 Task: Apply the filter "Free" in the GitHub marketplace.
Action: Mouse moved to (129, 85)
Screenshot: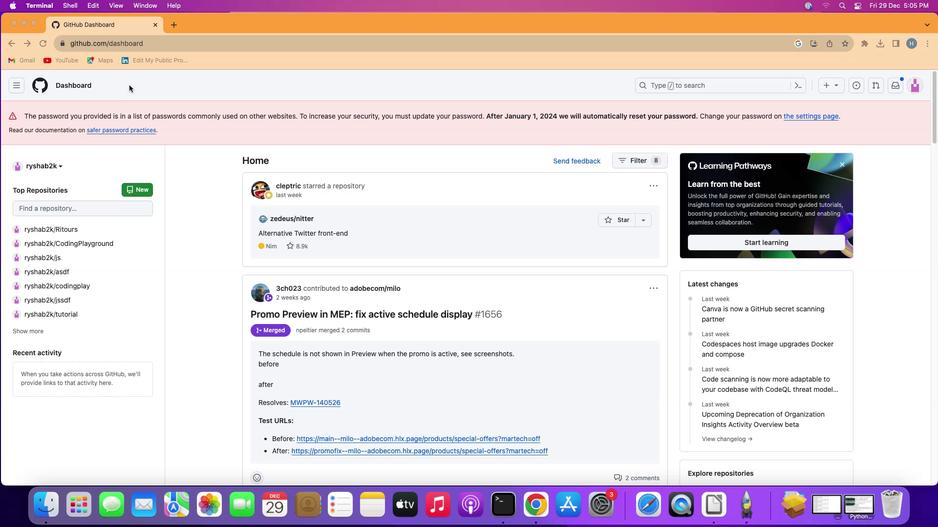 
Action: Mouse pressed left at (129, 85)
Screenshot: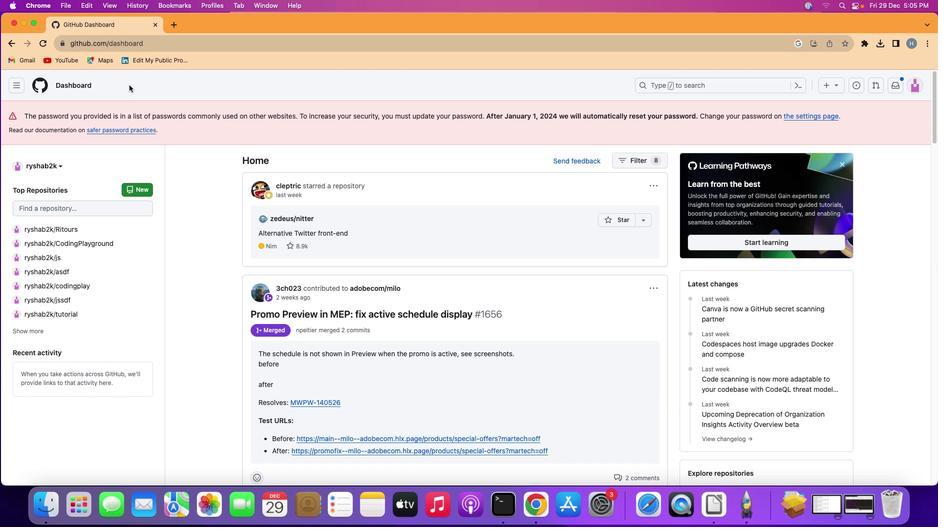 
Action: Mouse moved to (17, 82)
Screenshot: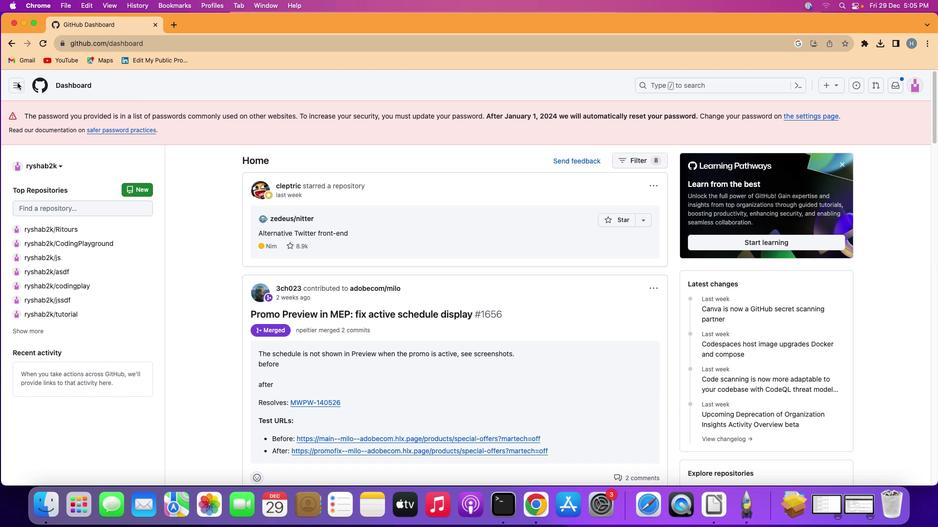 
Action: Mouse pressed left at (17, 82)
Screenshot: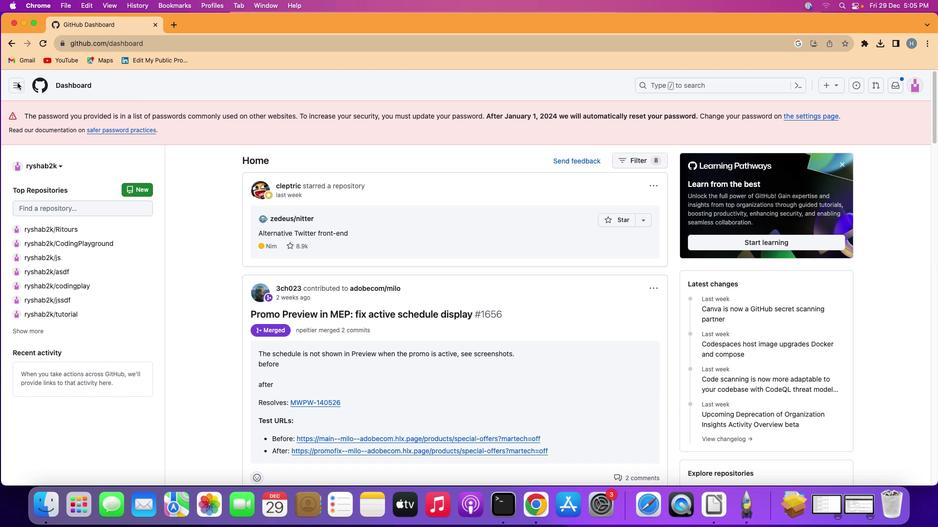 
Action: Mouse moved to (77, 228)
Screenshot: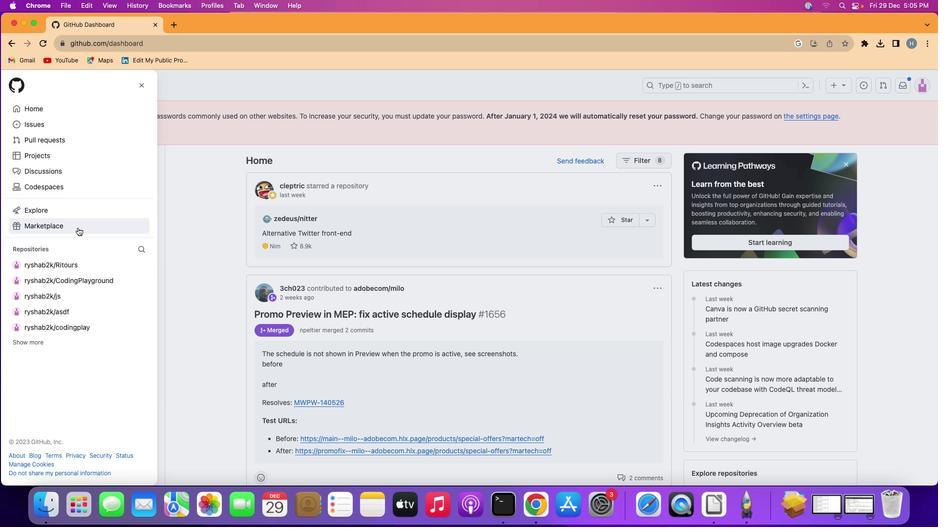 
Action: Mouse pressed left at (77, 228)
Screenshot: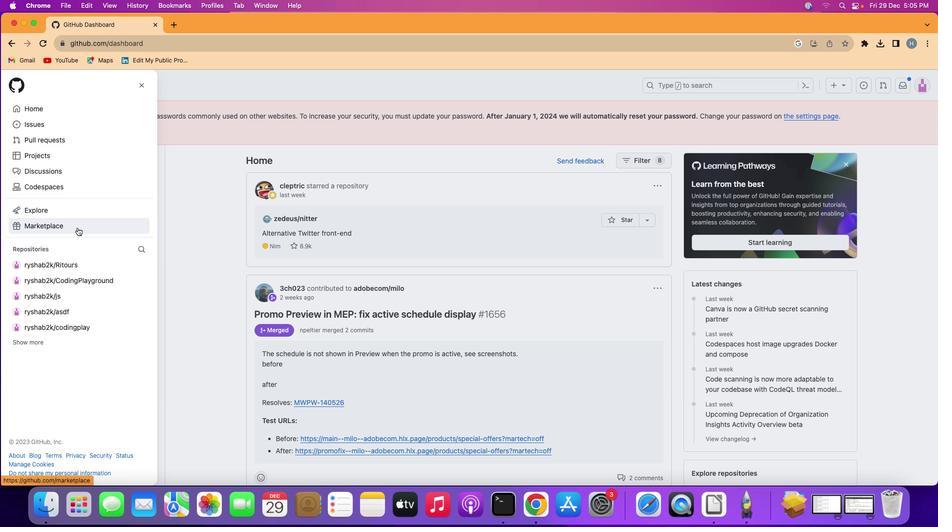 
Action: Mouse moved to (287, 363)
Screenshot: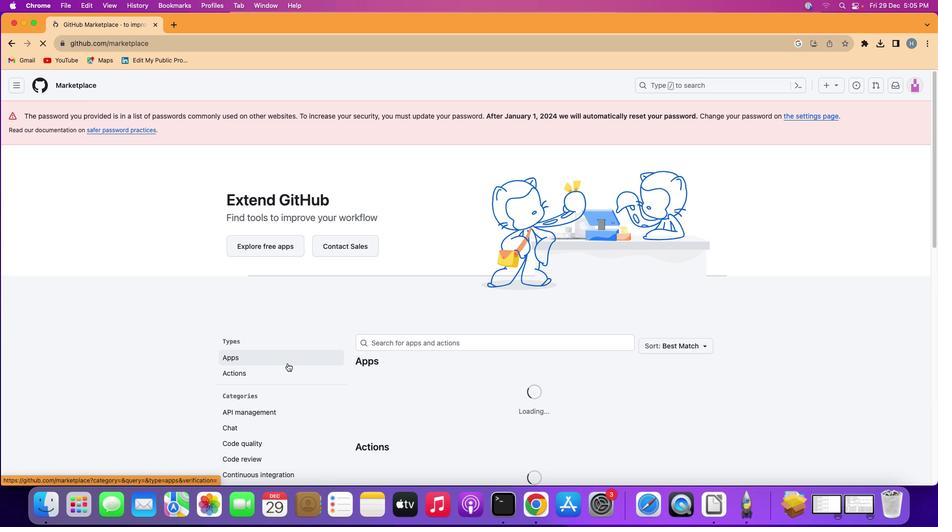 
Action: Mouse scrolled (287, 363) with delta (0, 0)
Screenshot: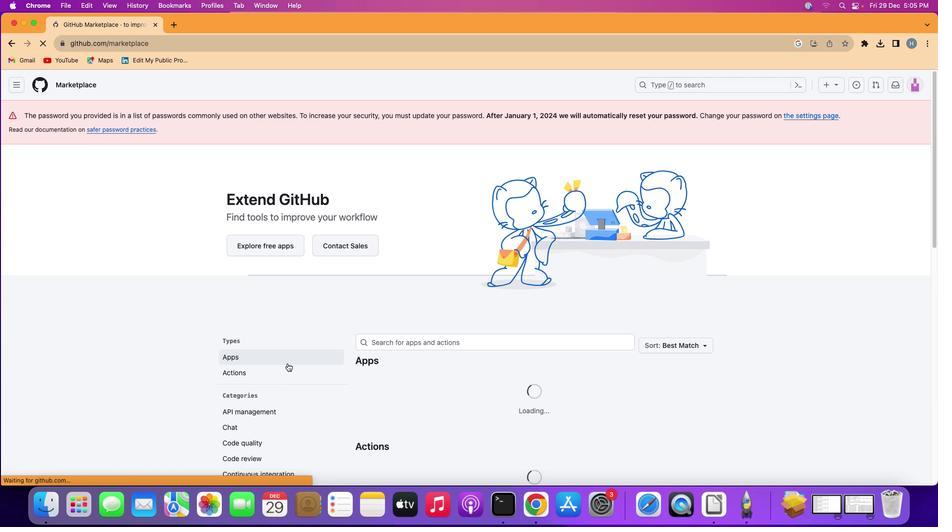 
Action: Mouse scrolled (287, 363) with delta (0, 0)
Screenshot: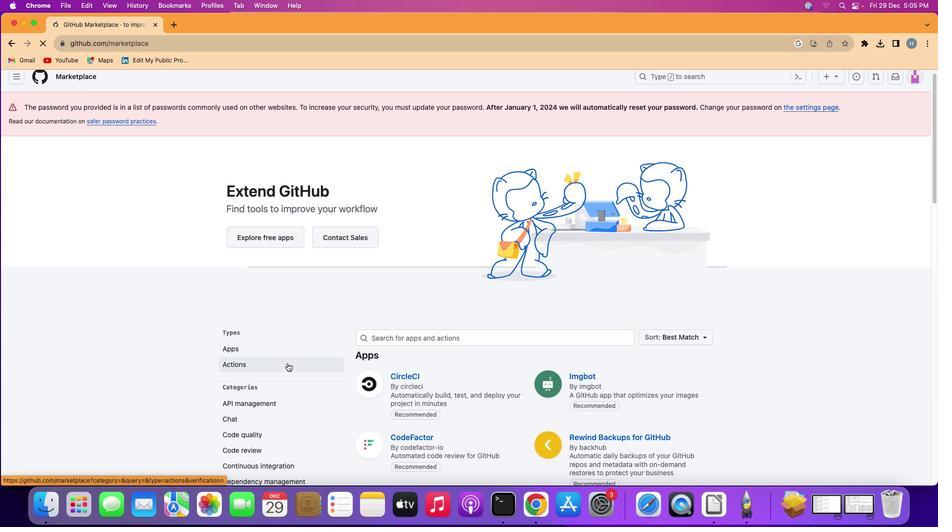 
Action: Mouse scrolled (287, 363) with delta (0, 0)
Screenshot: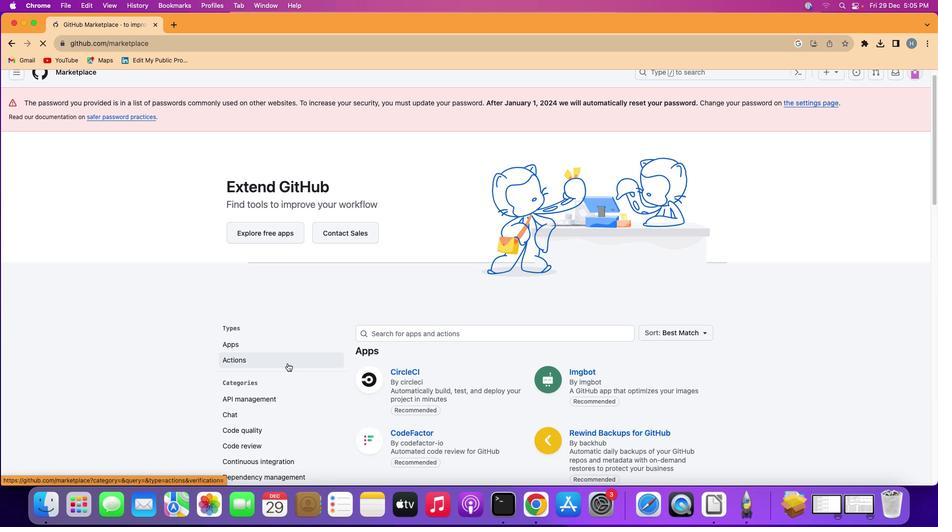 
Action: Mouse scrolled (287, 363) with delta (0, 0)
Screenshot: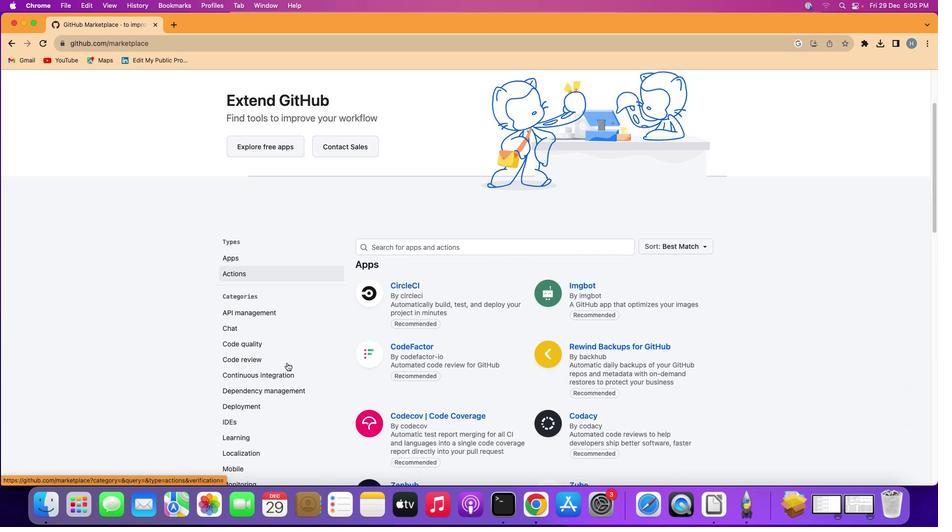 
Action: Mouse scrolled (287, 363) with delta (0, -1)
Screenshot: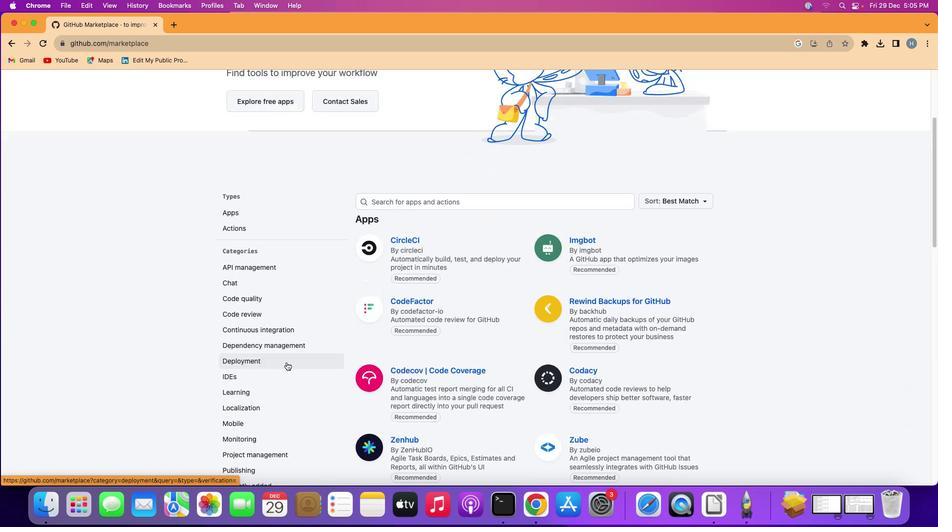 
Action: Mouse moved to (287, 363)
Screenshot: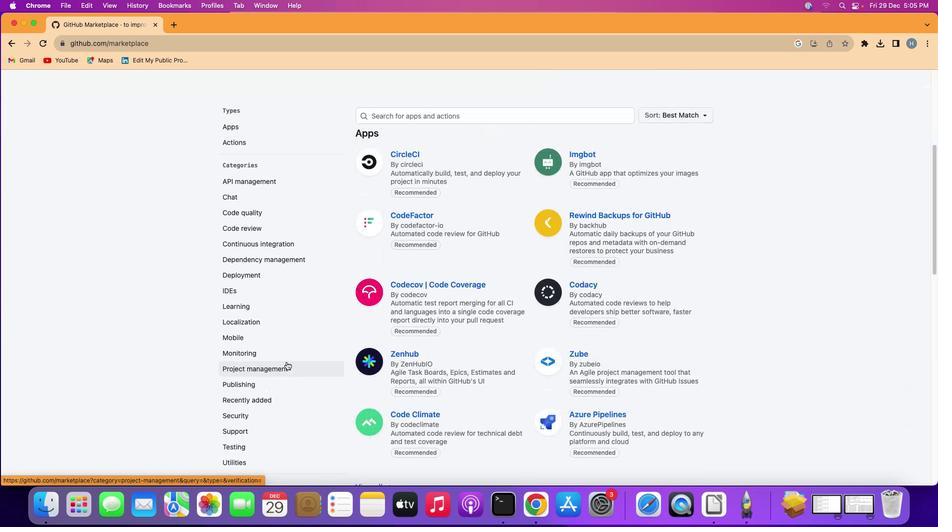 
Action: Mouse scrolled (287, 363) with delta (0, -1)
Screenshot: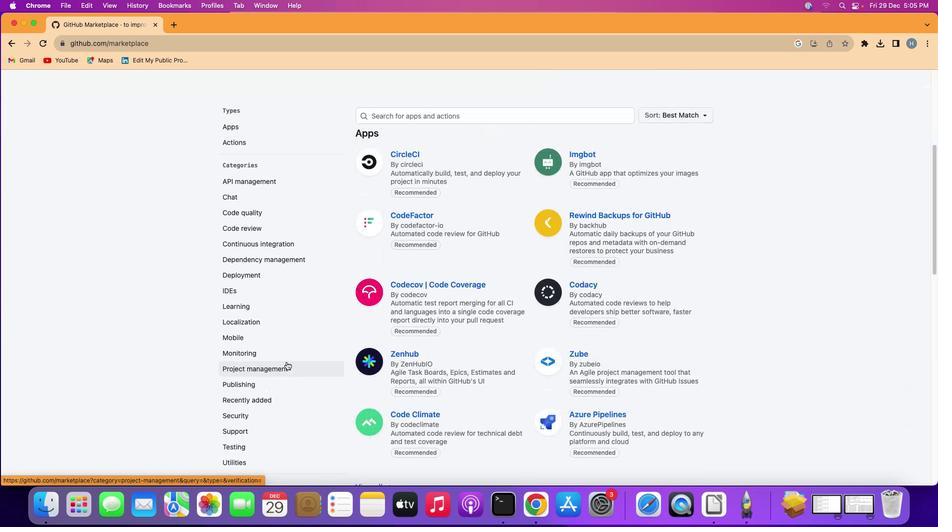 
Action: Mouse moved to (287, 362)
Screenshot: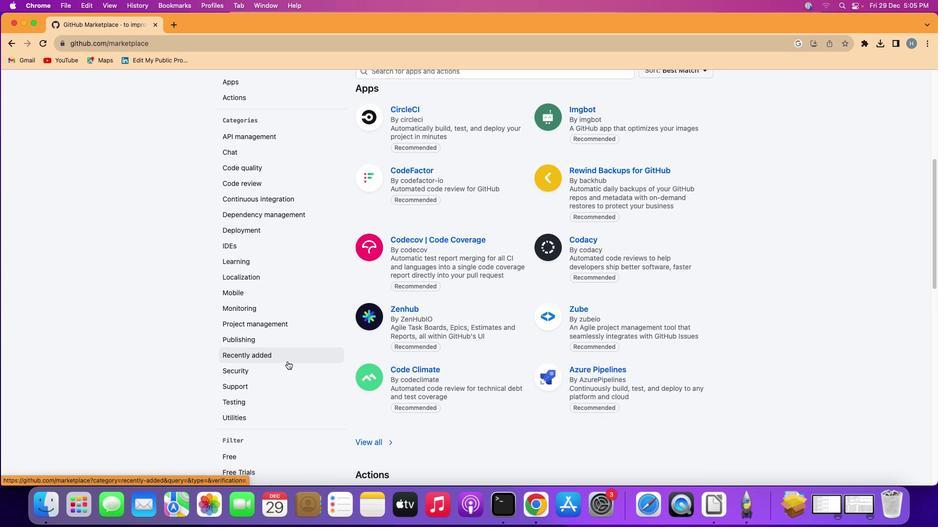 
Action: Mouse scrolled (287, 362) with delta (0, 0)
Screenshot: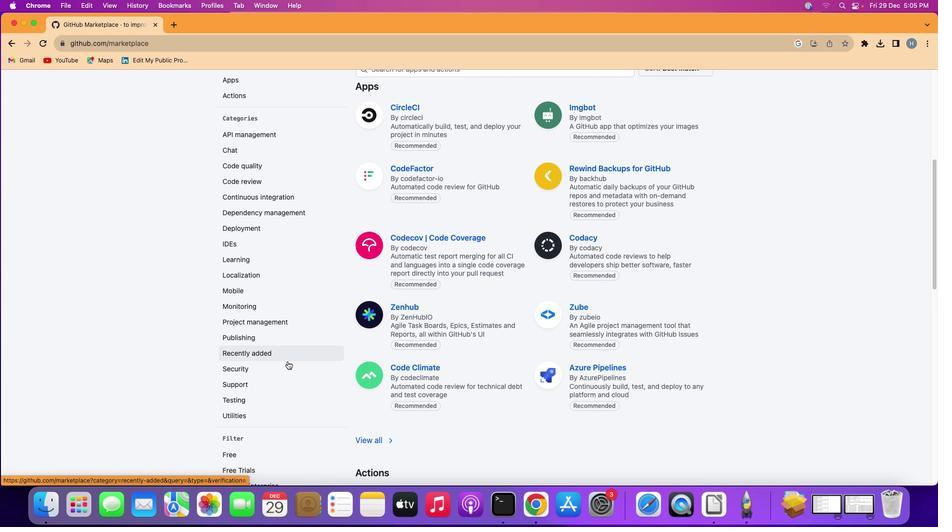 
Action: Mouse scrolled (287, 362) with delta (0, 0)
Screenshot: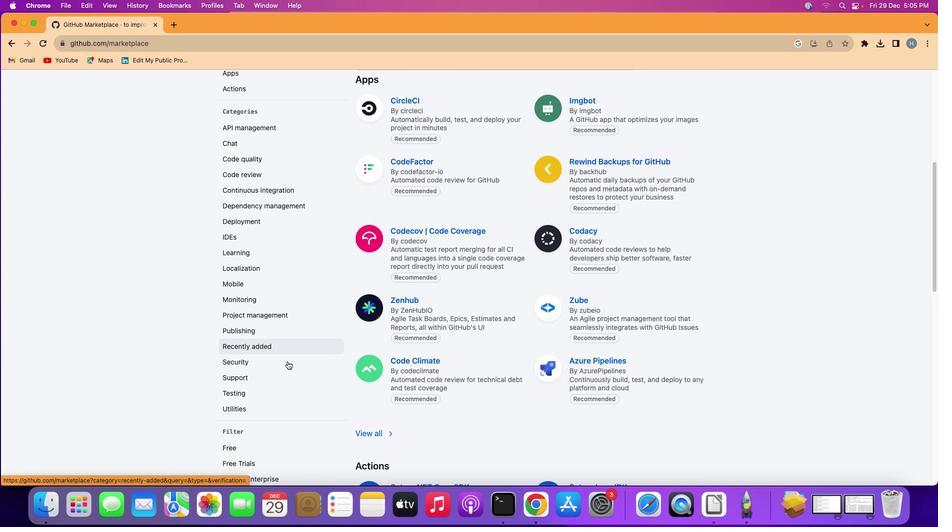 
Action: Mouse scrolled (287, 362) with delta (0, 0)
Screenshot: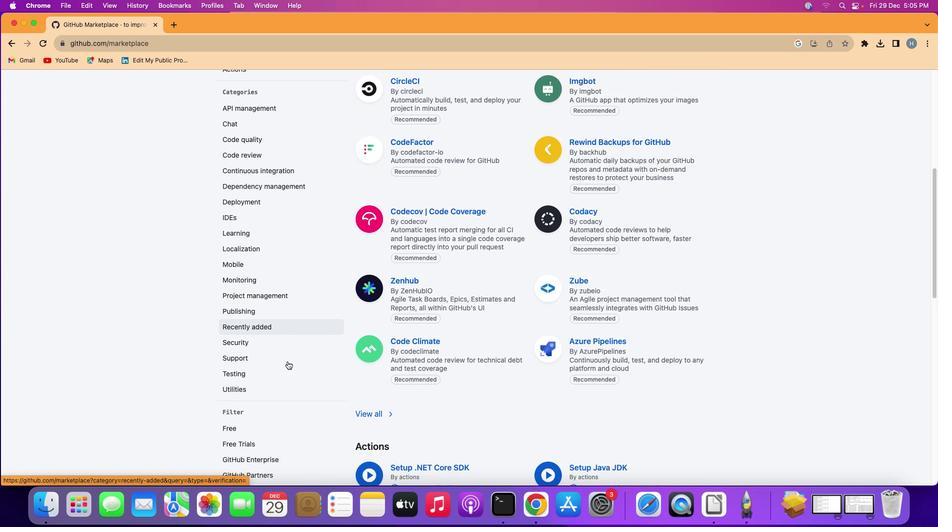
Action: Mouse scrolled (287, 362) with delta (0, 0)
Screenshot: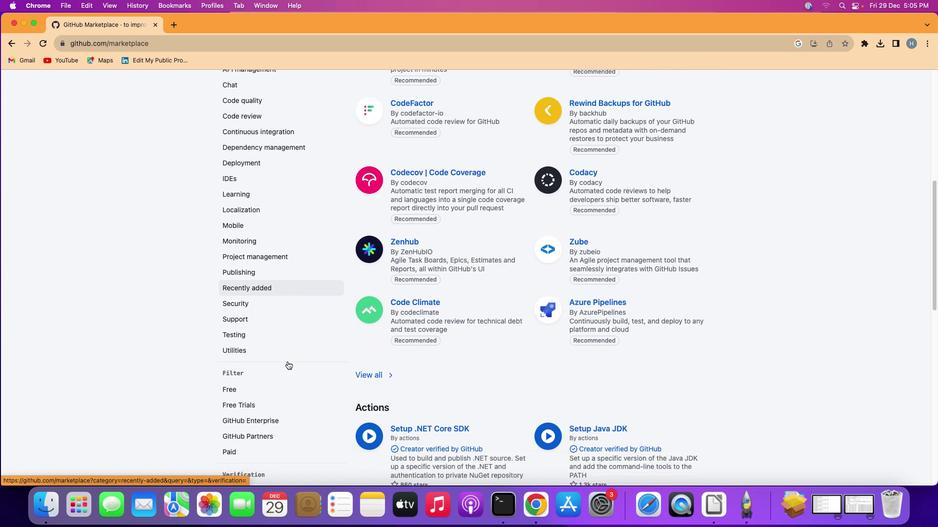 
Action: Mouse scrolled (287, 362) with delta (0, 0)
Screenshot: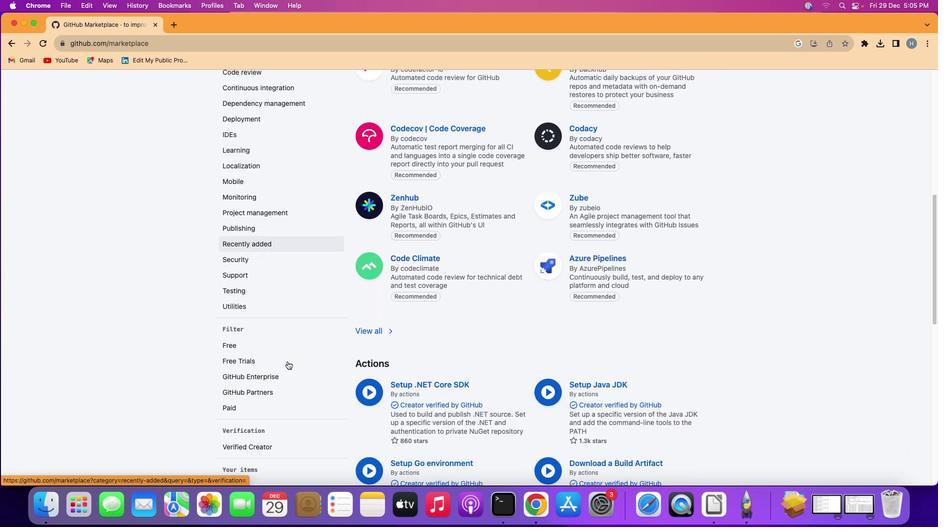 
Action: Mouse moved to (259, 311)
Screenshot: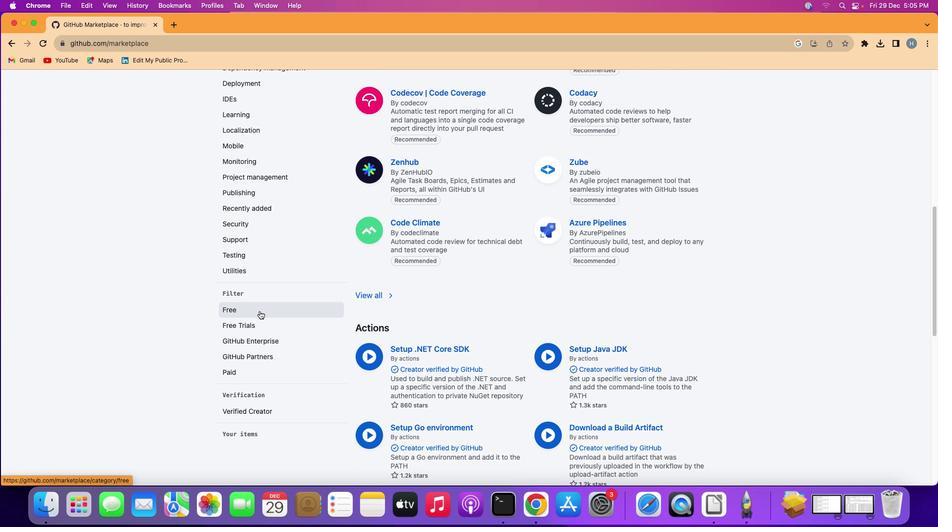 
Action: Mouse pressed left at (259, 311)
Screenshot: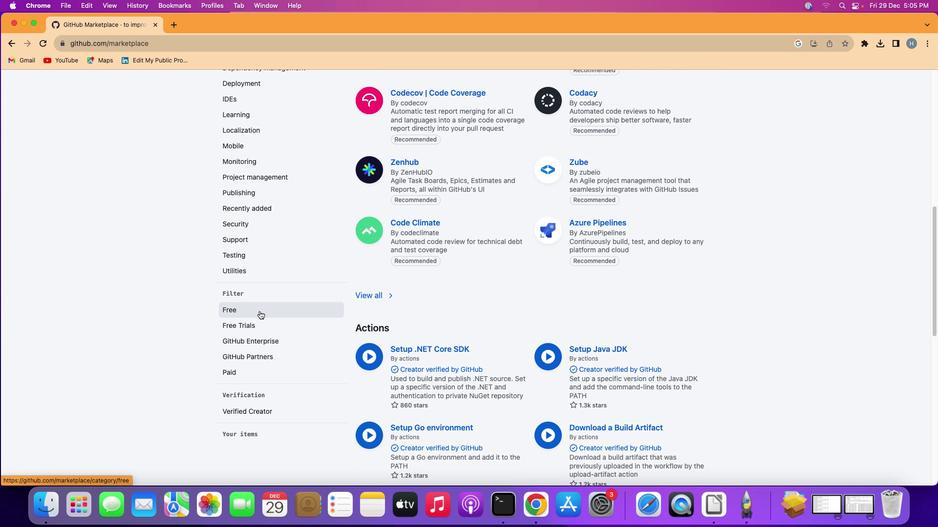 
